 Task: Click Cancel under new customer in creating a New Invoice.
Action: Mouse moved to (166, 22)
Screenshot: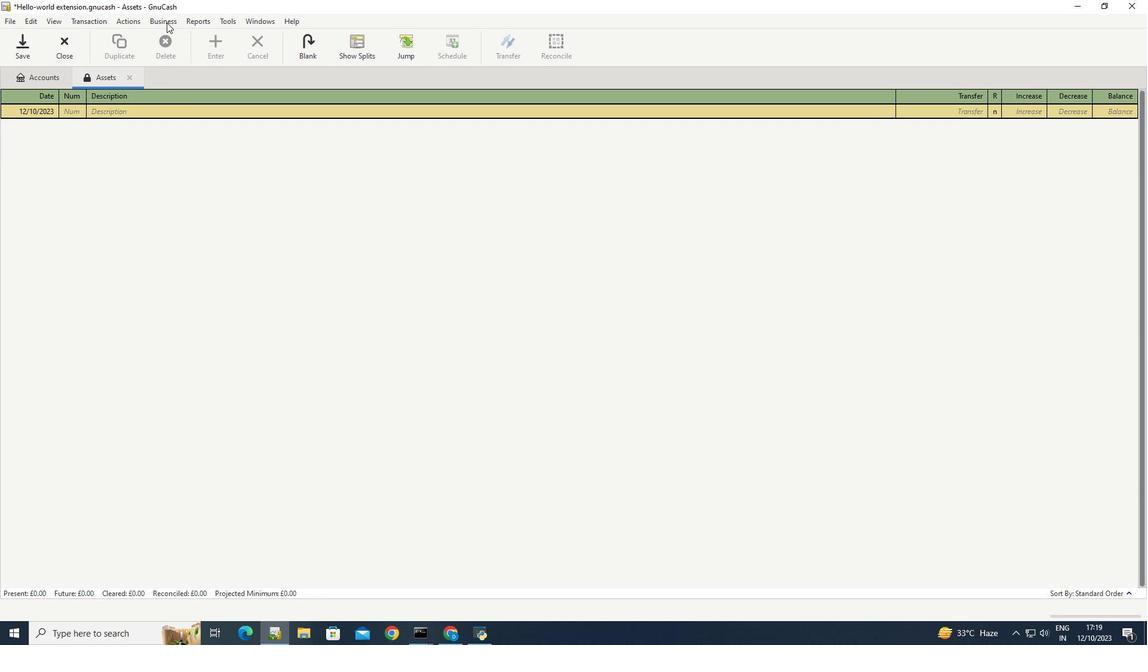 
Action: Mouse pressed left at (166, 22)
Screenshot: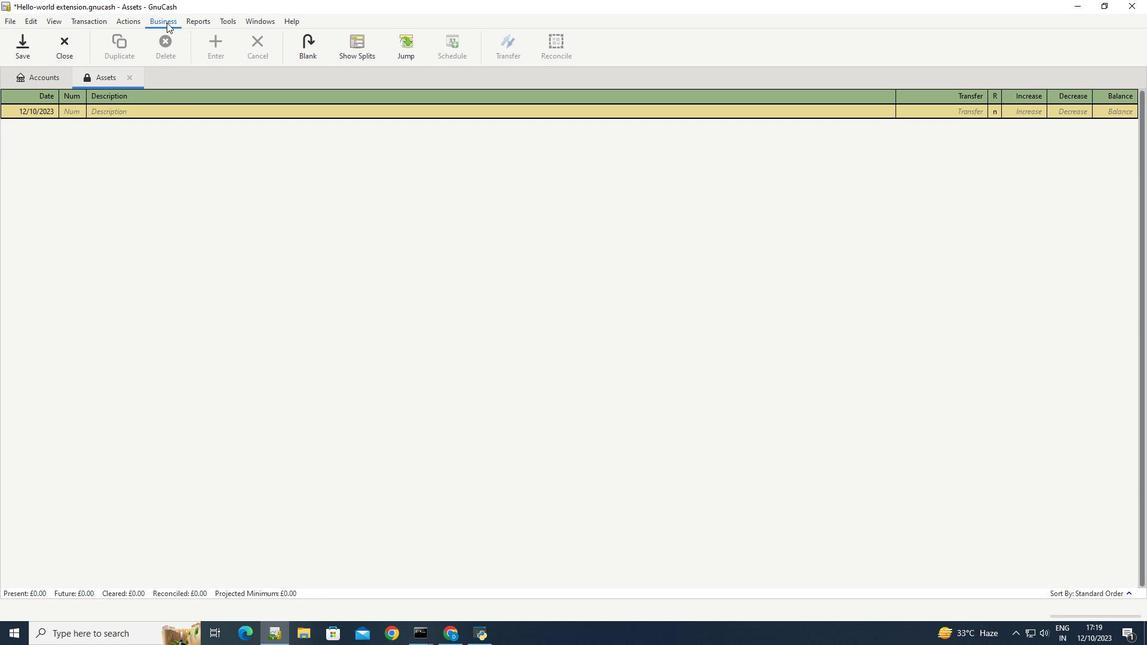 
Action: Mouse moved to (302, 81)
Screenshot: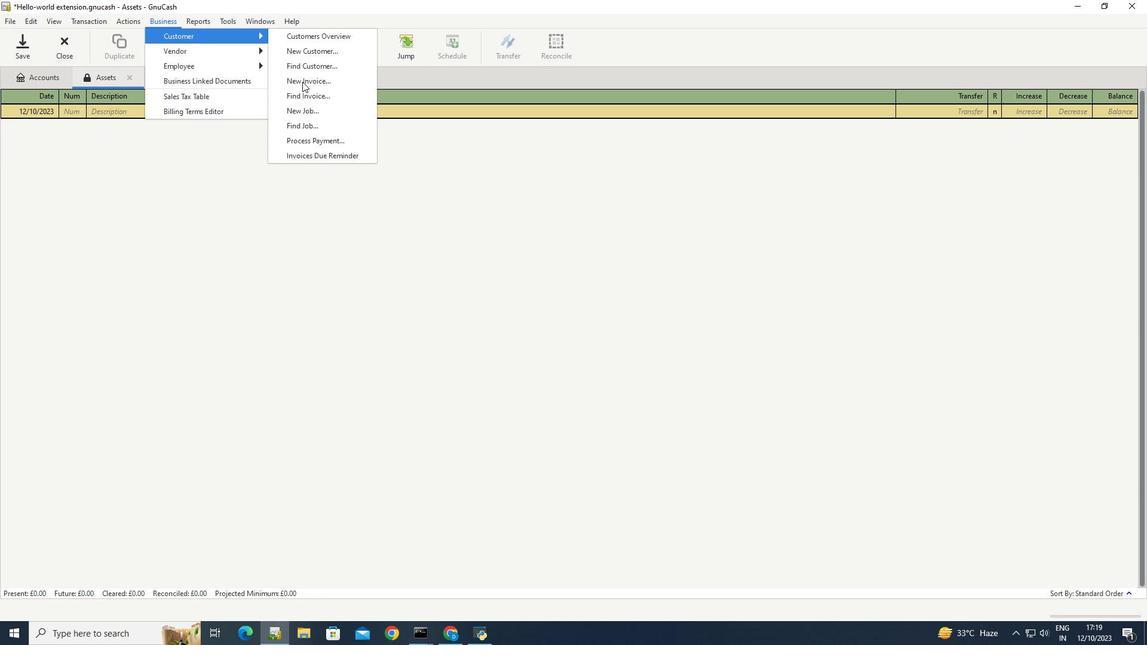 
Action: Mouse pressed left at (302, 81)
Screenshot: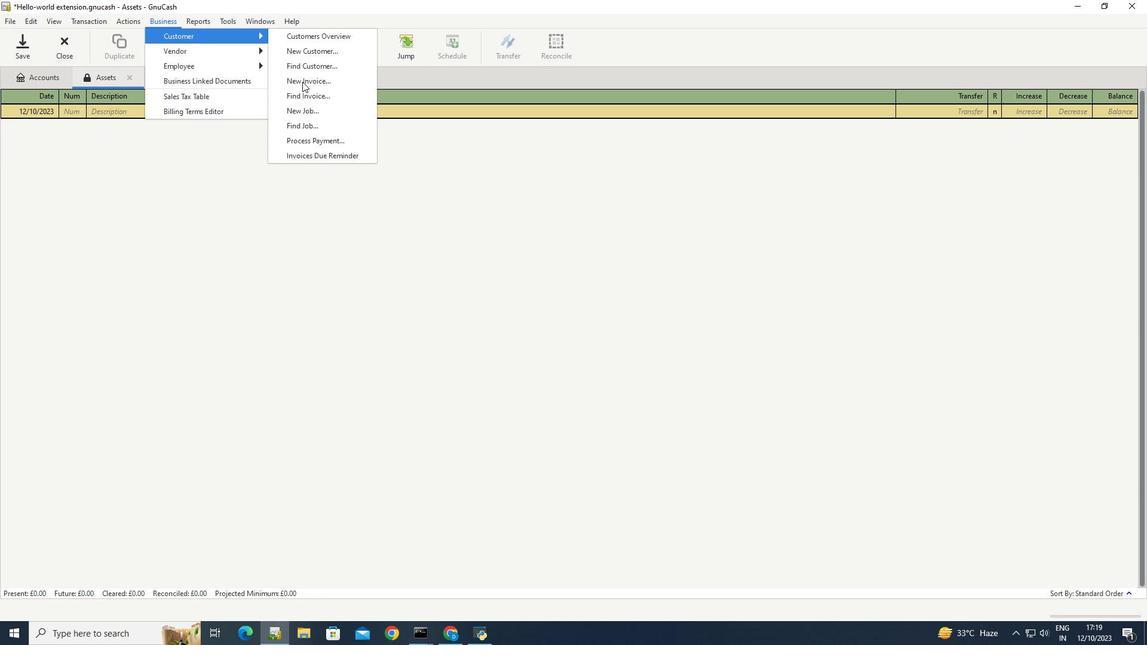 
Action: Mouse moved to (636, 320)
Screenshot: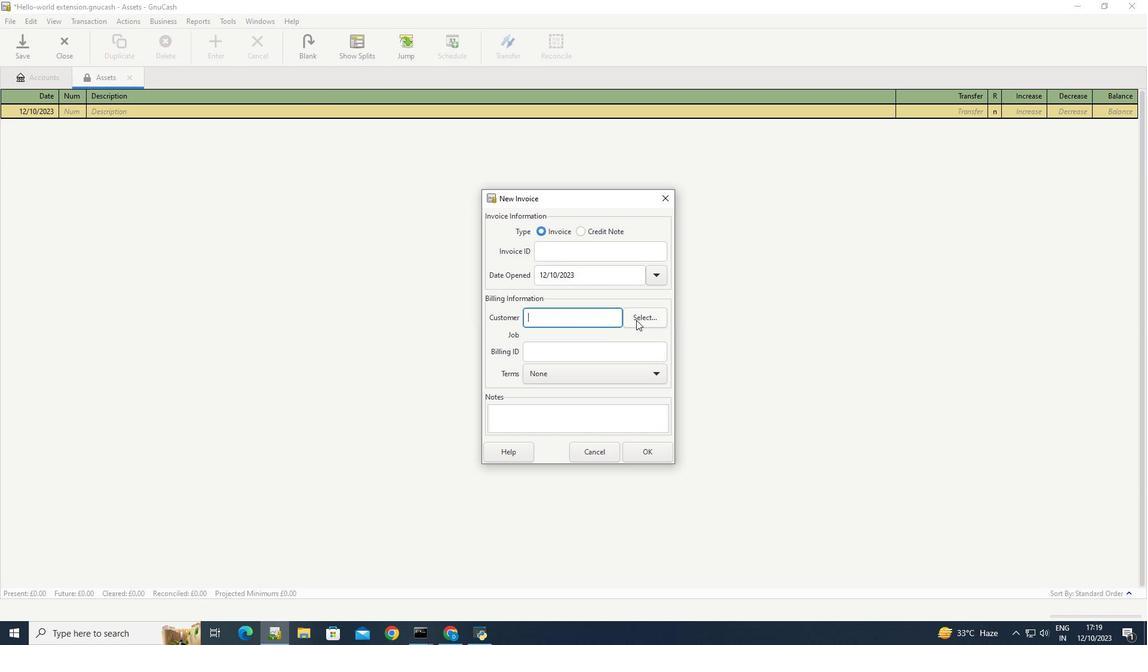 
Action: Mouse pressed left at (636, 320)
Screenshot: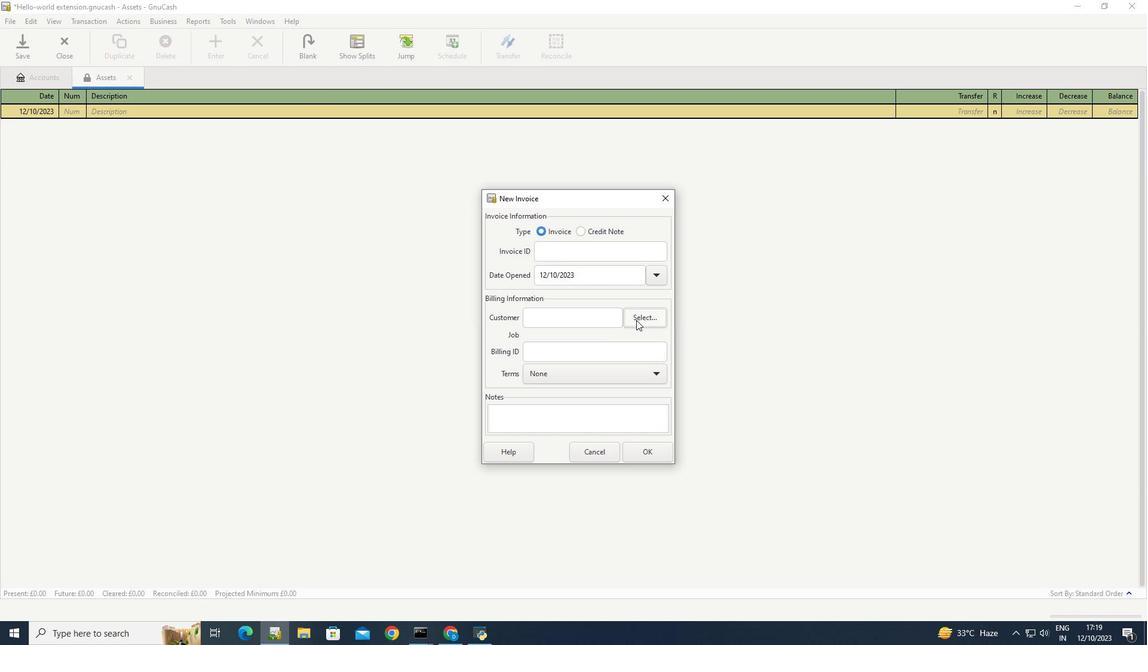 
Action: Mouse moved to (575, 408)
Screenshot: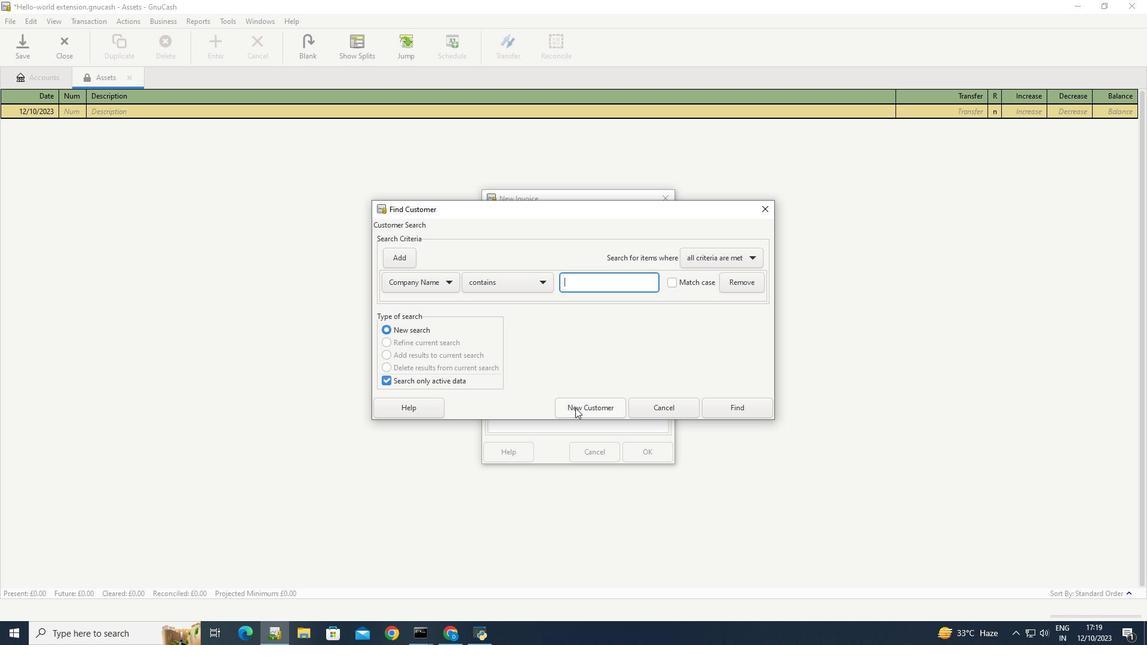 
Action: Mouse pressed left at (575, 408)
Screenshot: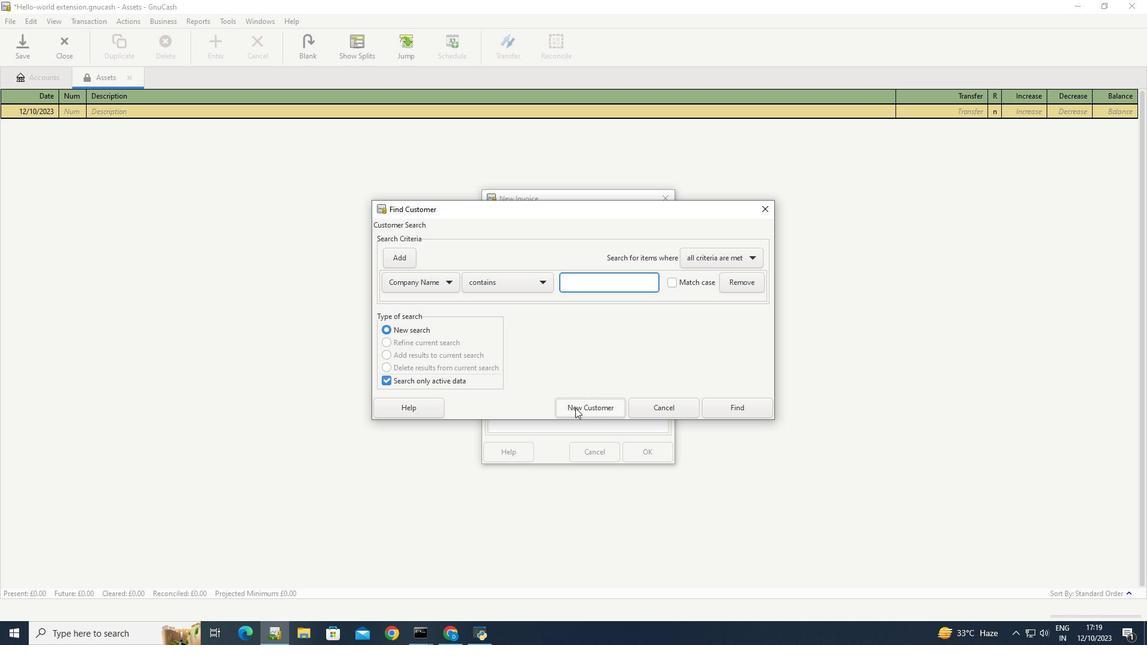 
Action: Mouse moved to (650, 166)
Screenshot: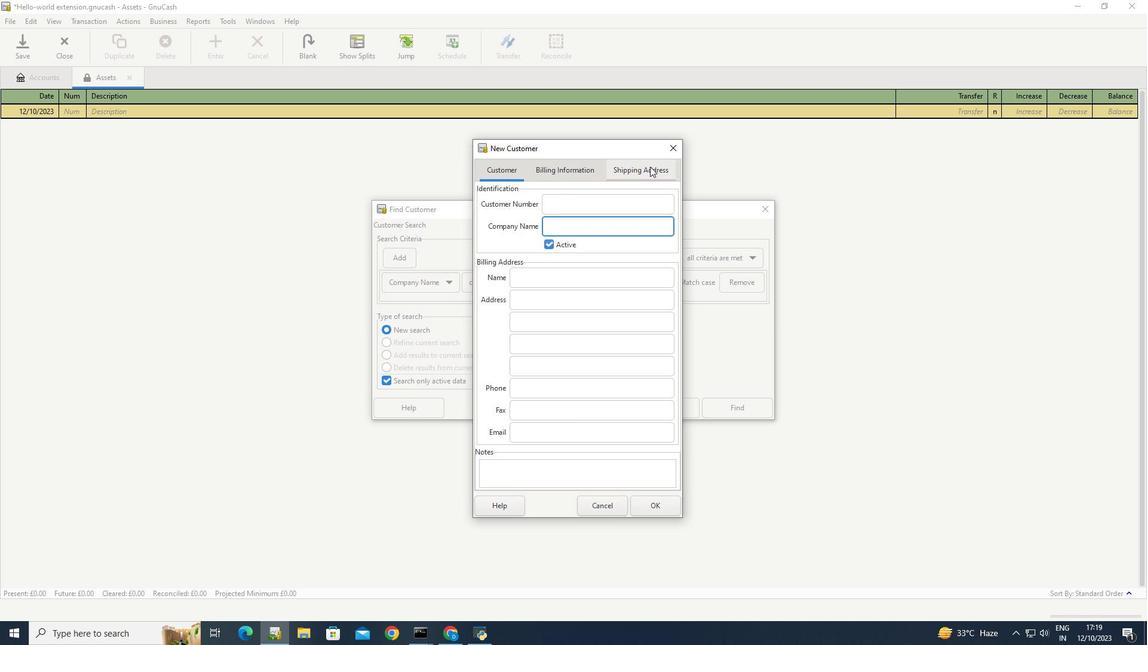 
Action: Mouse pressed left at (650, 166)
Screenshot: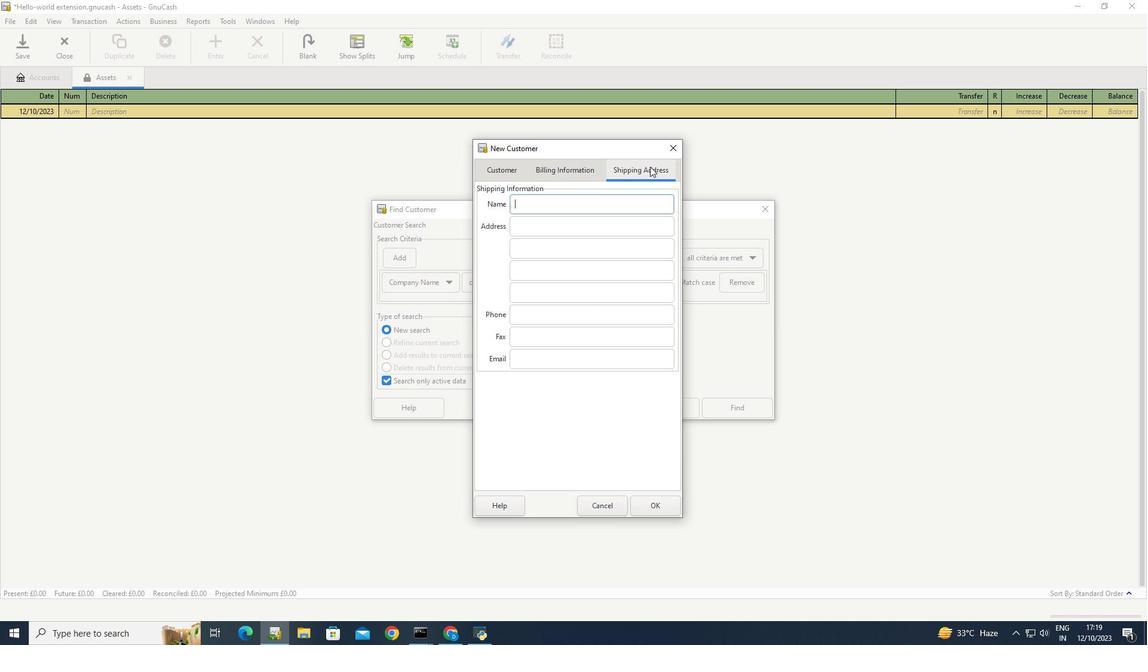 
Action: Mouse moved to (602, 504)
Screenshot: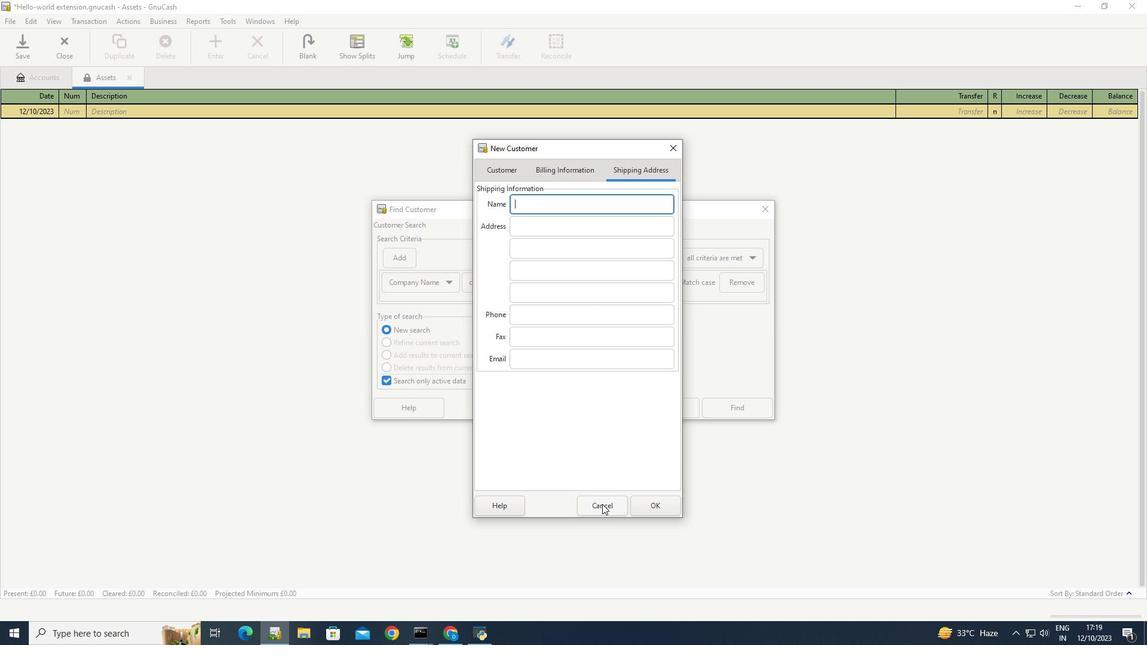 
Action: Mouse pressed left at (602, 504)
Screenshot: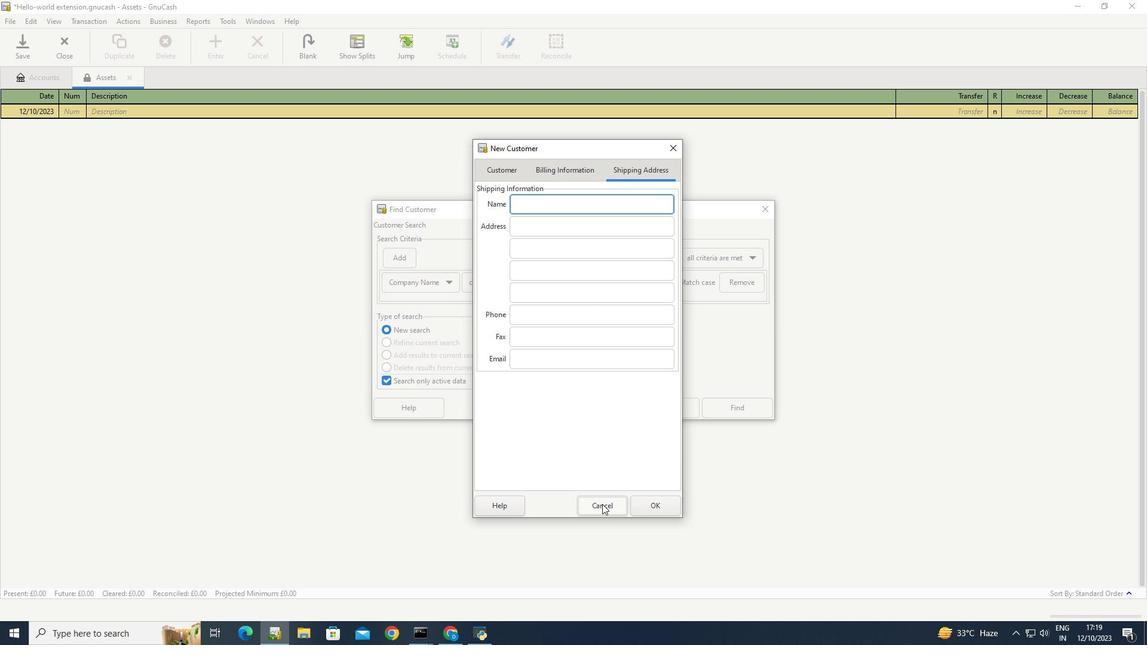 
